 Task: Calculate the distance between Nashville and Atlanta.
Action: Mouse moved to (291, 77)
Screenshot: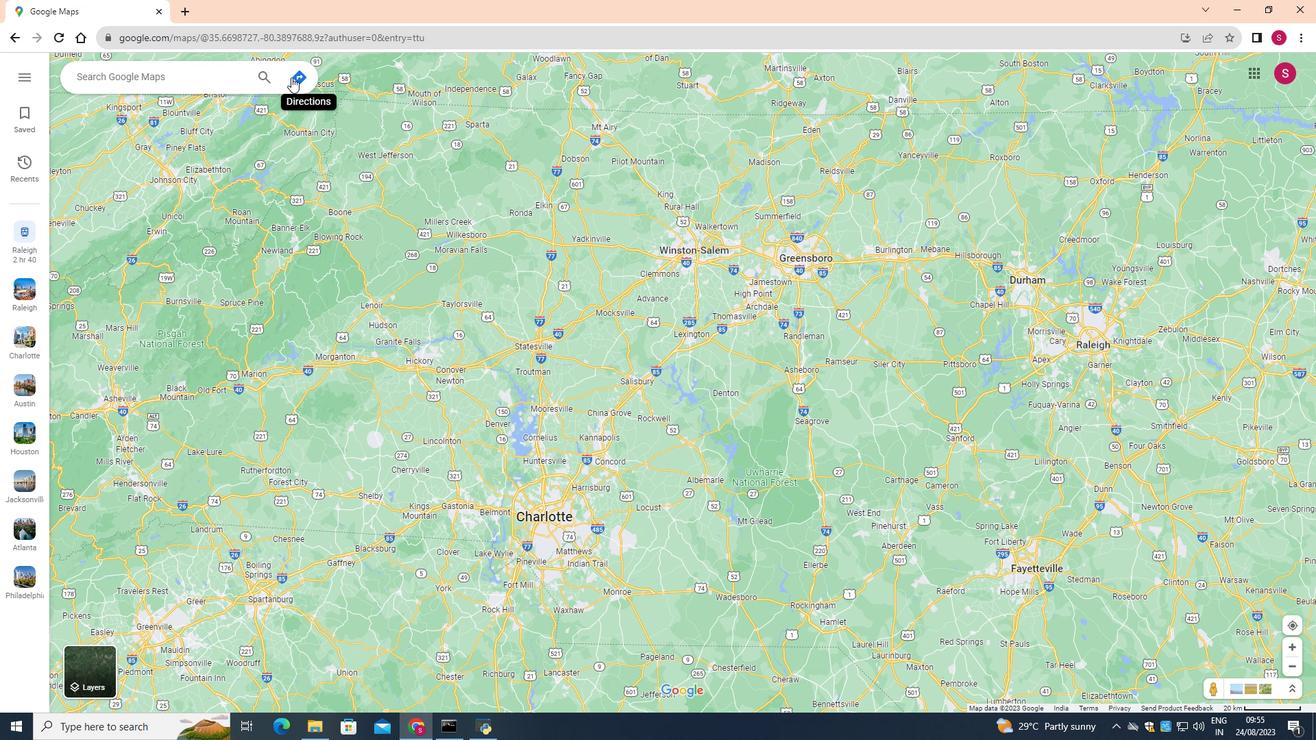 
Action: Mouse pressed left at (291, 77)
Screenshot: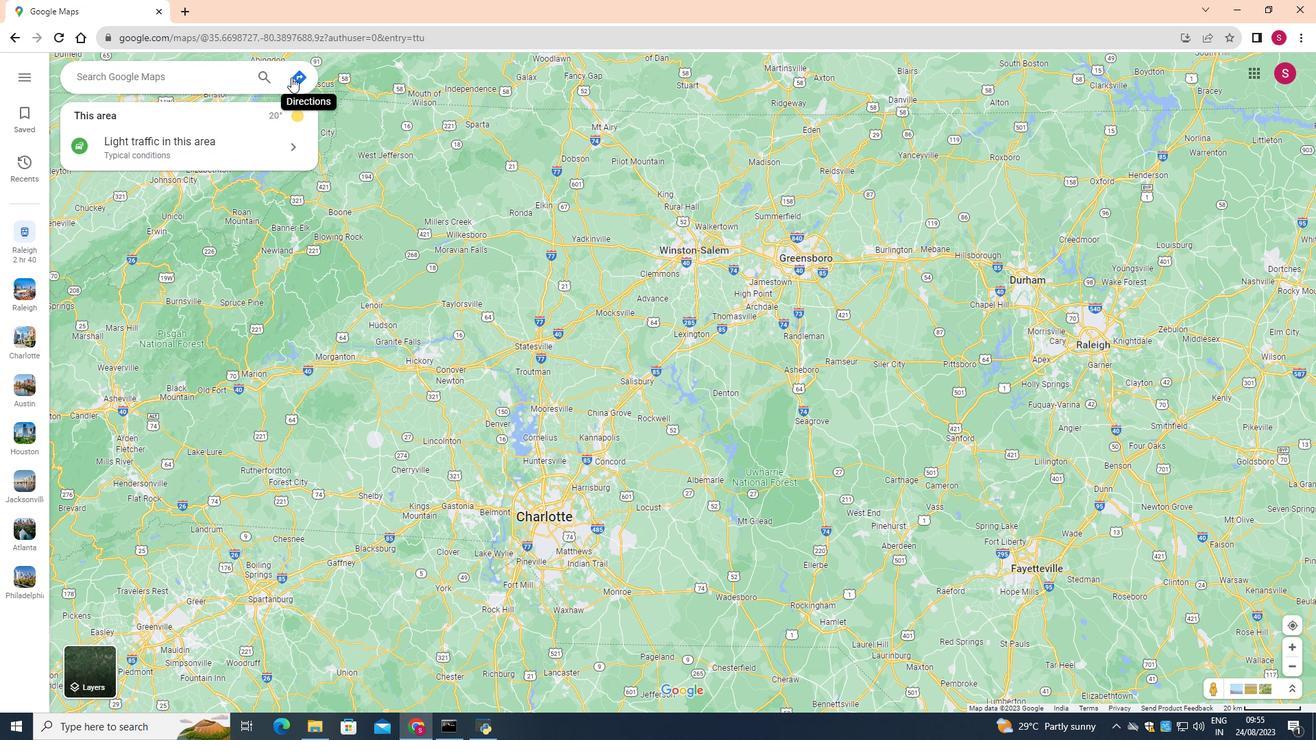 
Action: Mouse moved to (229, 111)
Screenshot: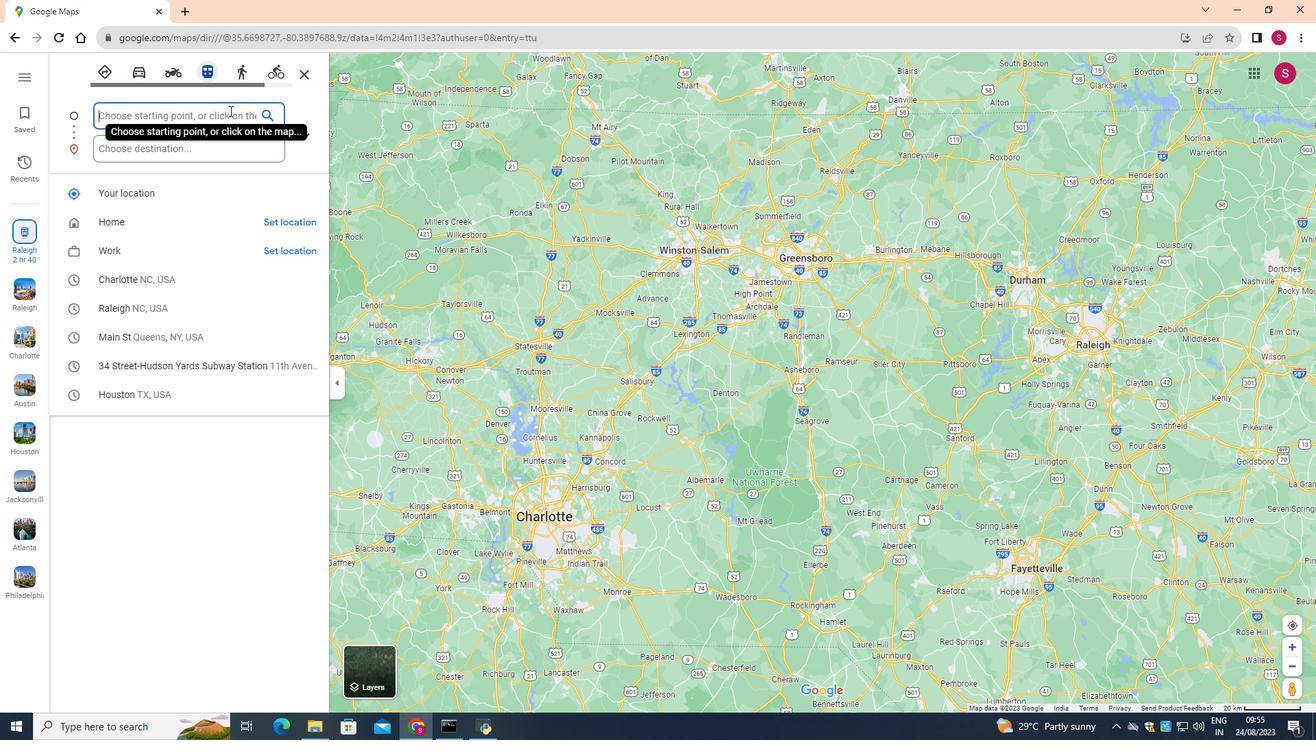 
Action: Mouse pressed left at (229, 111)
Screenshot: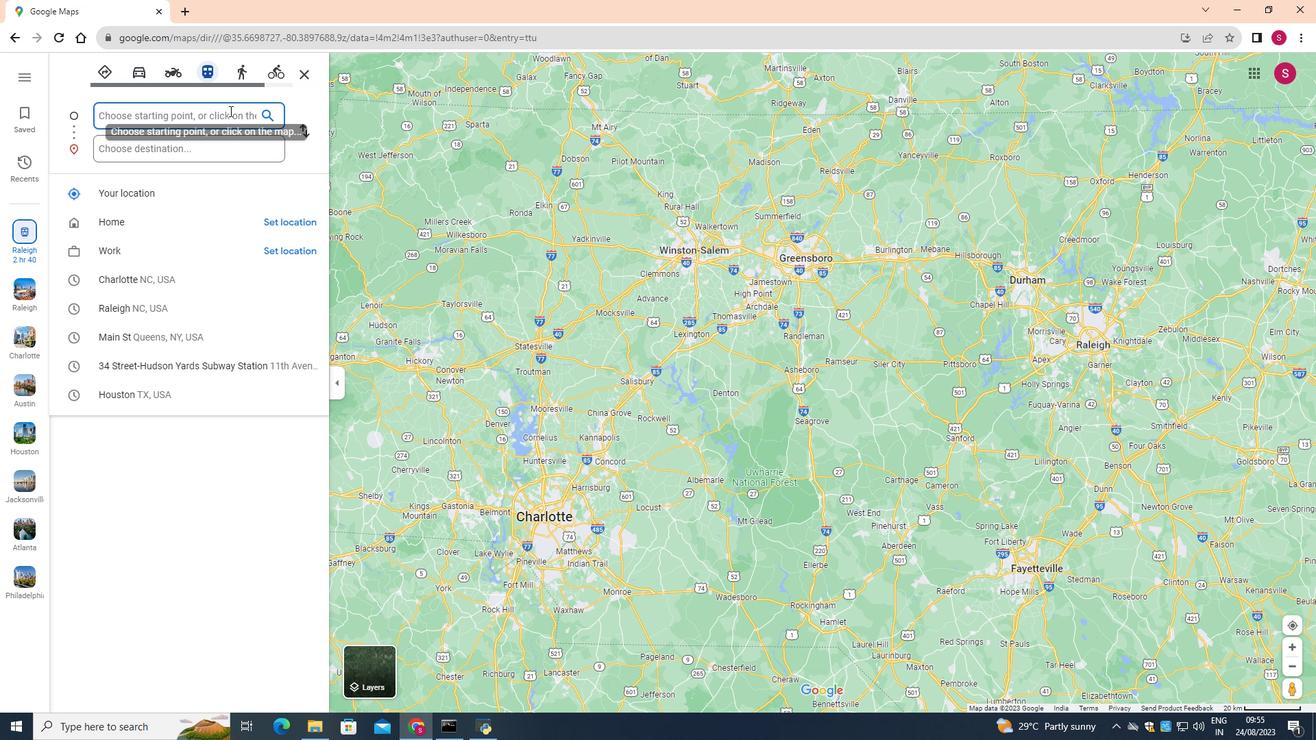 
Action: Key pressed <Key.shift><Key.shift><Key.shift><Key.shift><Key.shift>Nashville
Screenshot: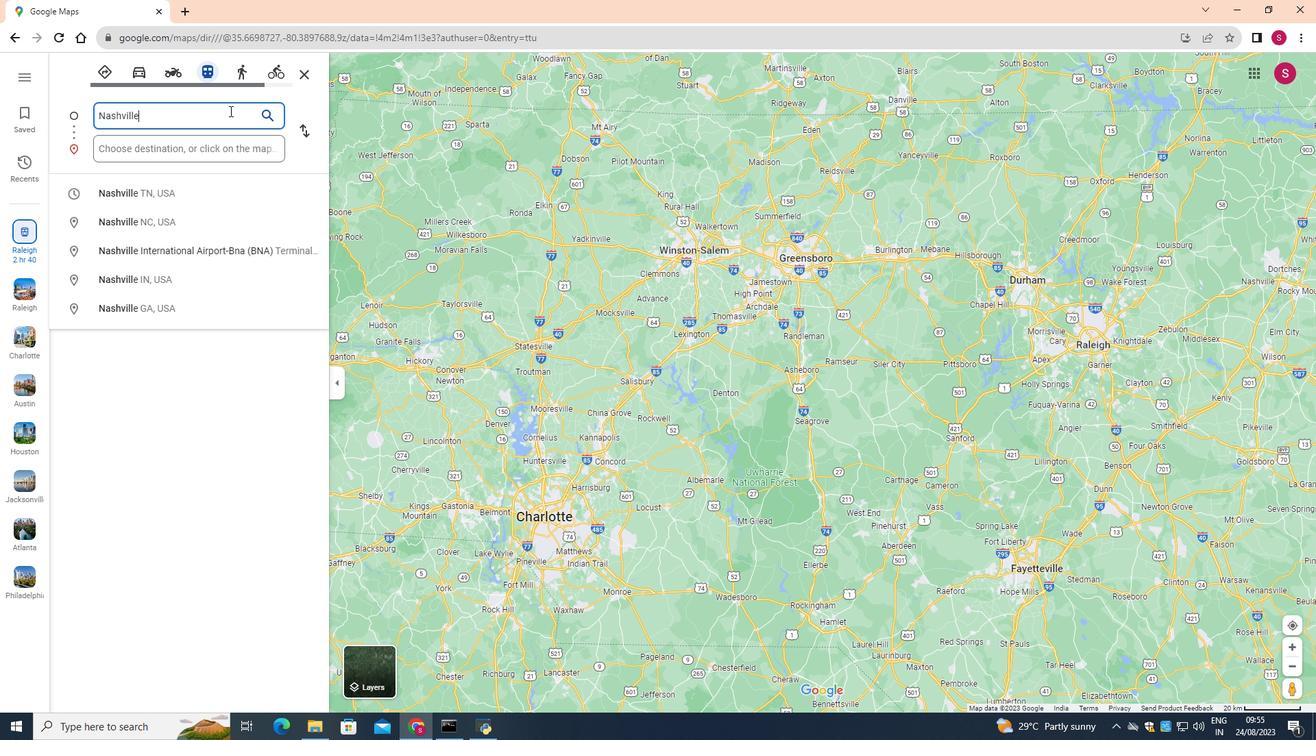 
Action: Mouse moved to (190, 203)
Screenshot: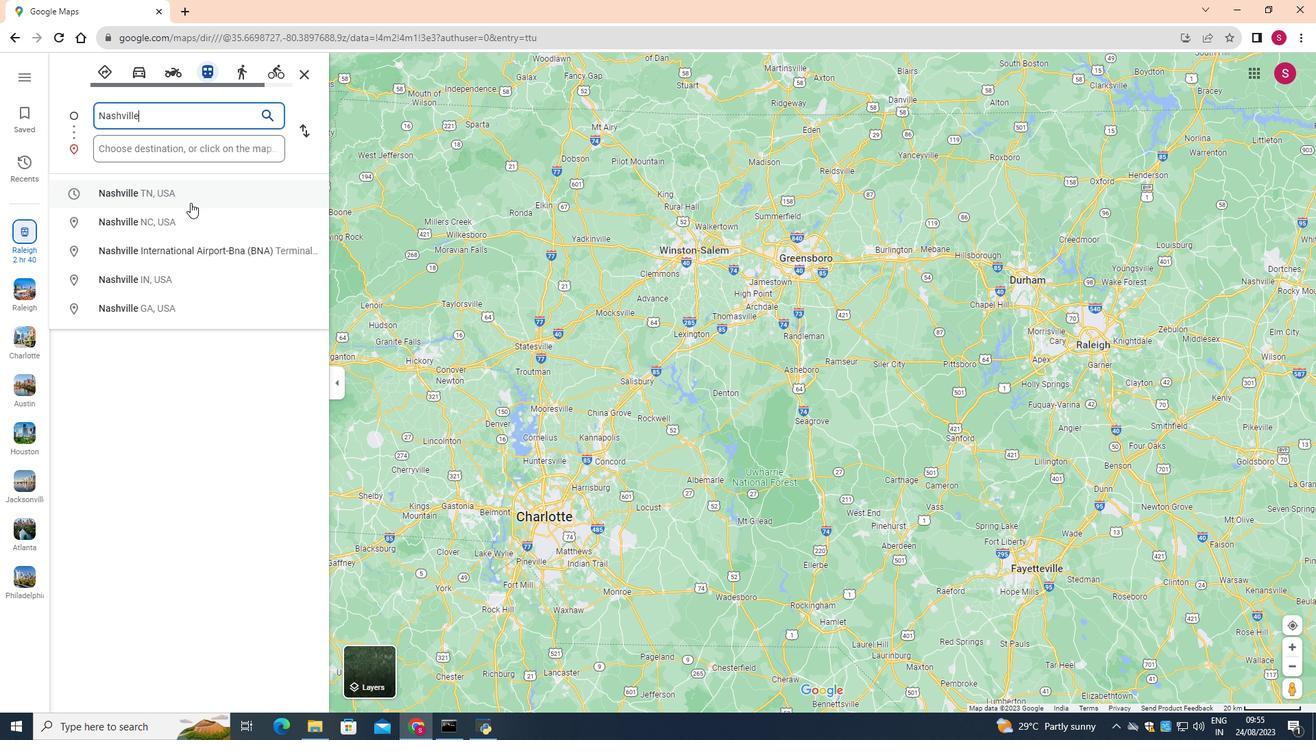 
Action: Mouse pressed left at (190, 203)
Screenshot: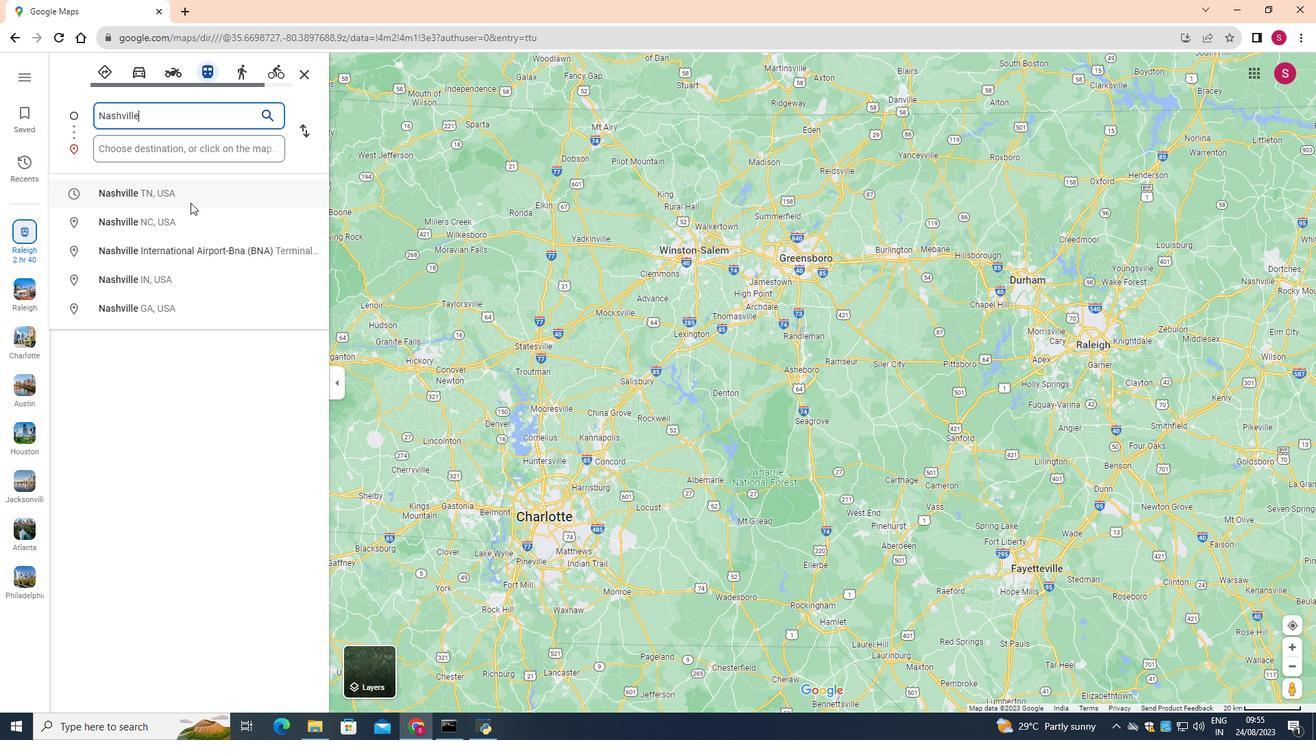 
Action: Mouse moved to (216, 144)
Screenshot: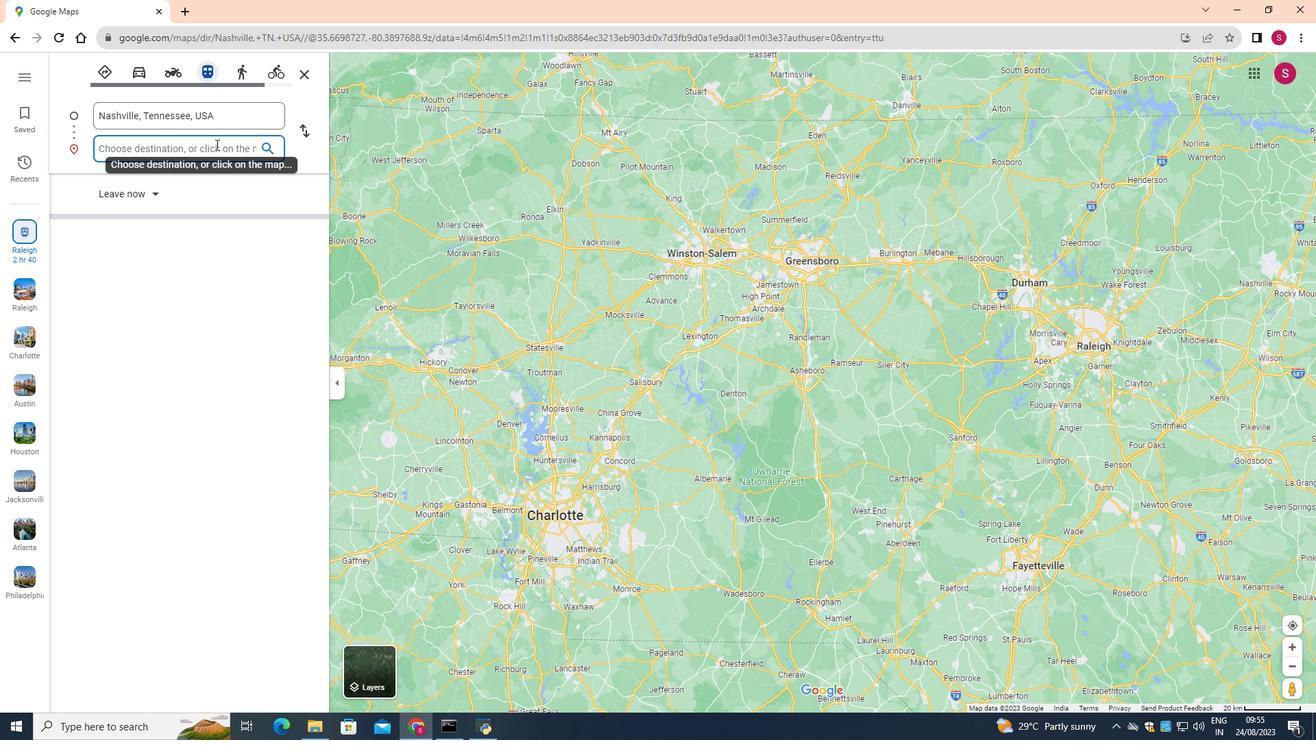 
Action: Mouse pressed left at (216, 144)
Screenshot: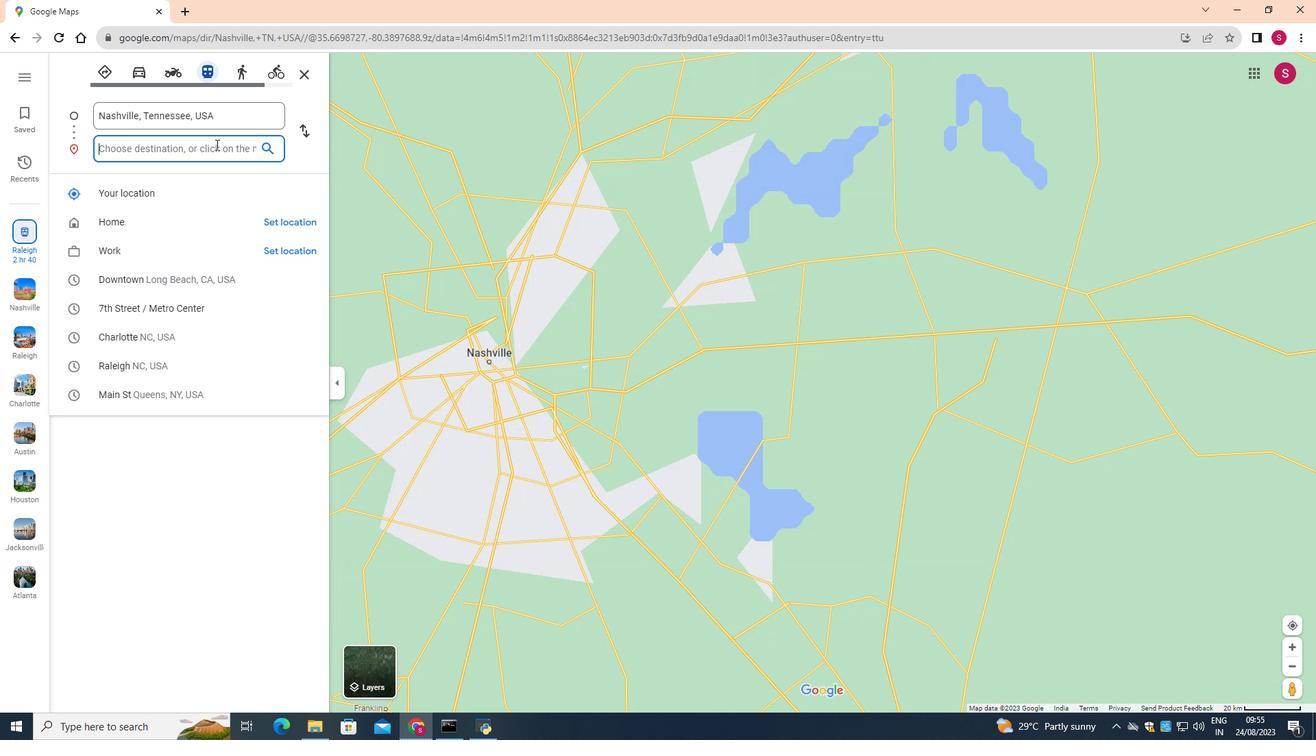 
Action: Key pressed <Key.shift>Atlanta
Screenshot: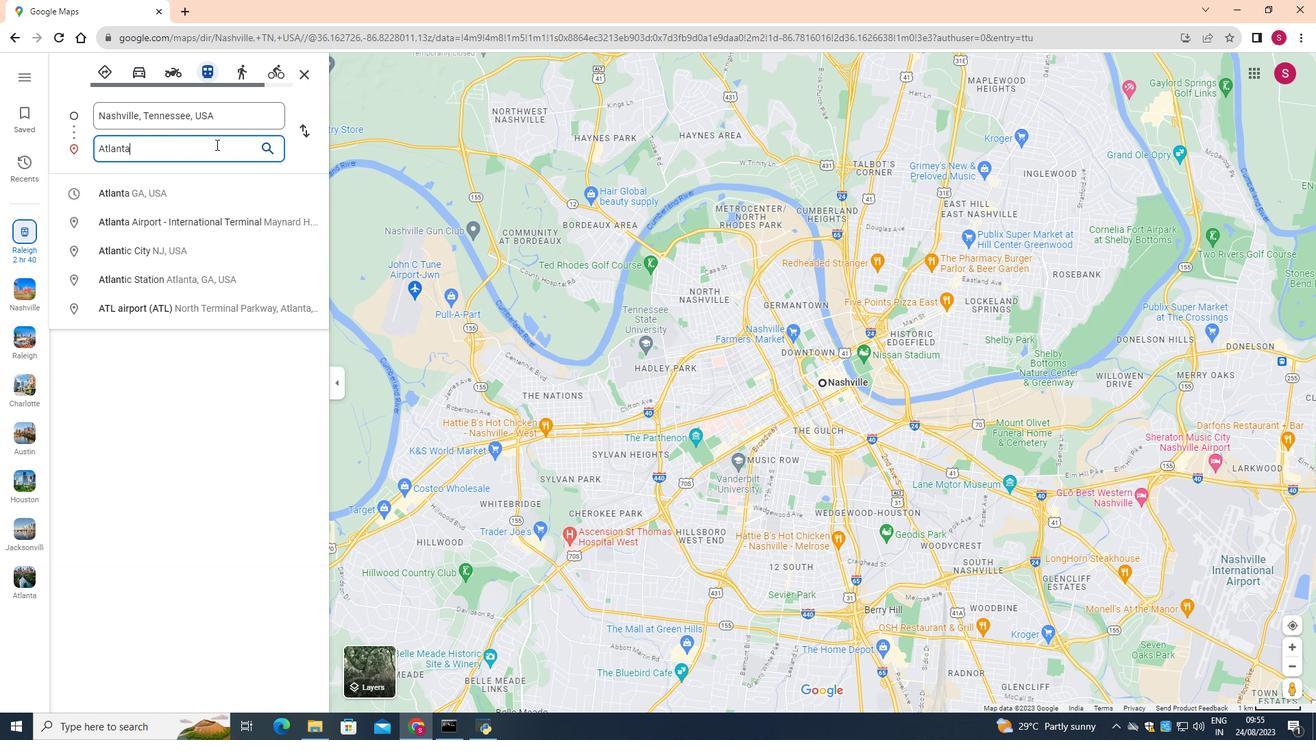 
Action: Mouse moved to (154, 191)
Screenshot: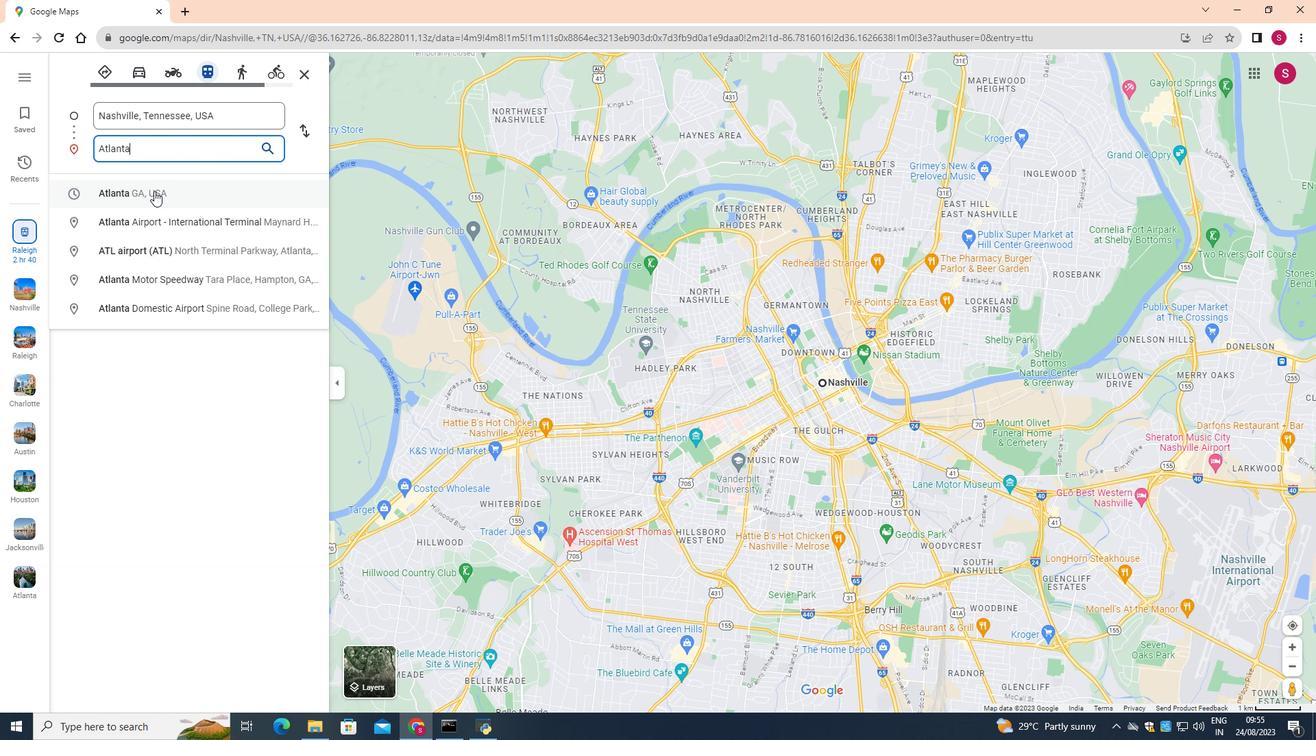 
Action: Mouse pressed left at (154, 191)
Screenshot: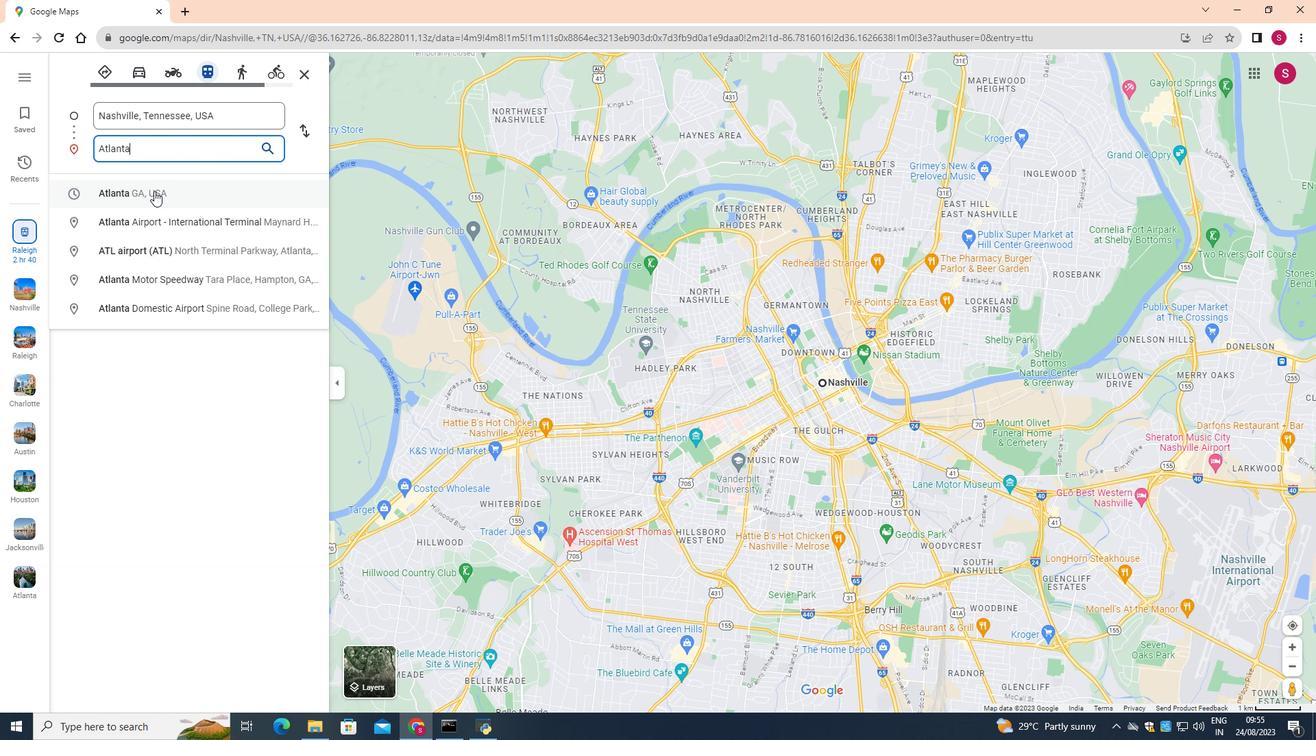 
Action: Mouse moved to (194, 277)
Screenshot: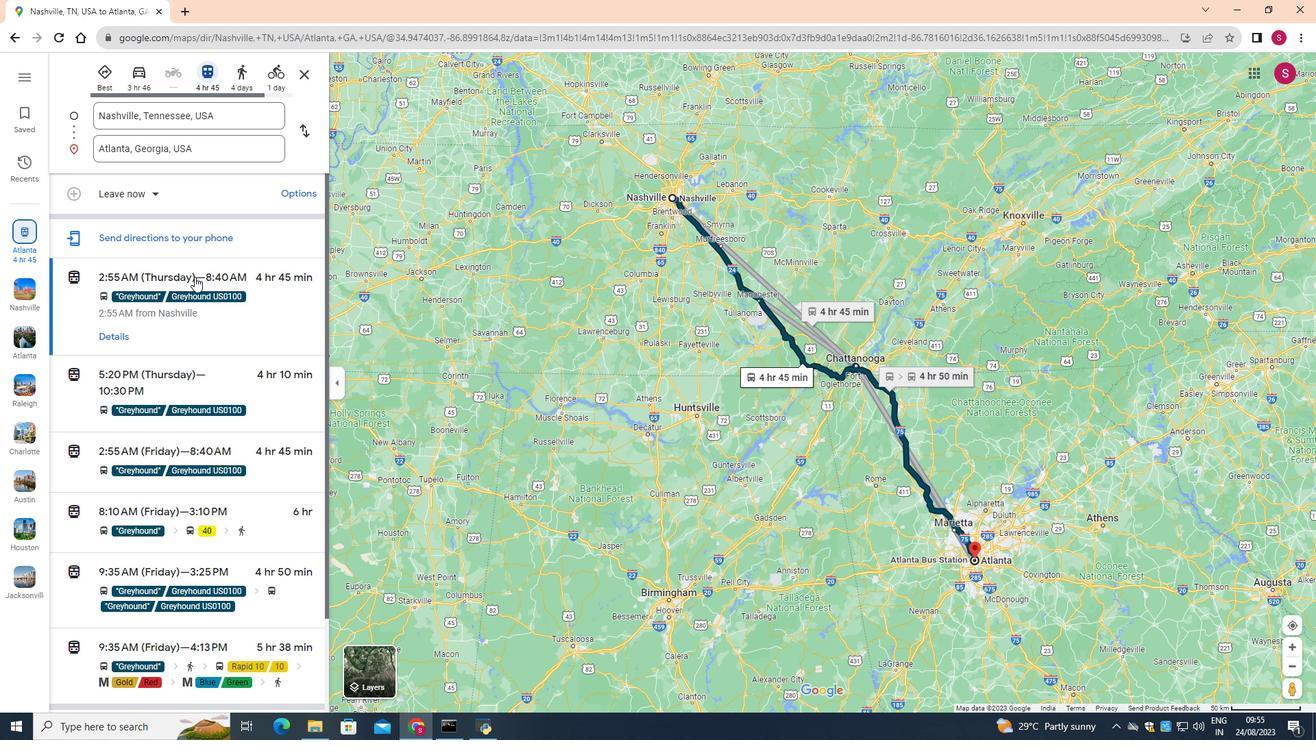 
Action: Mouse scrolled (194, 276) with delta (0, 0)
Screenshot: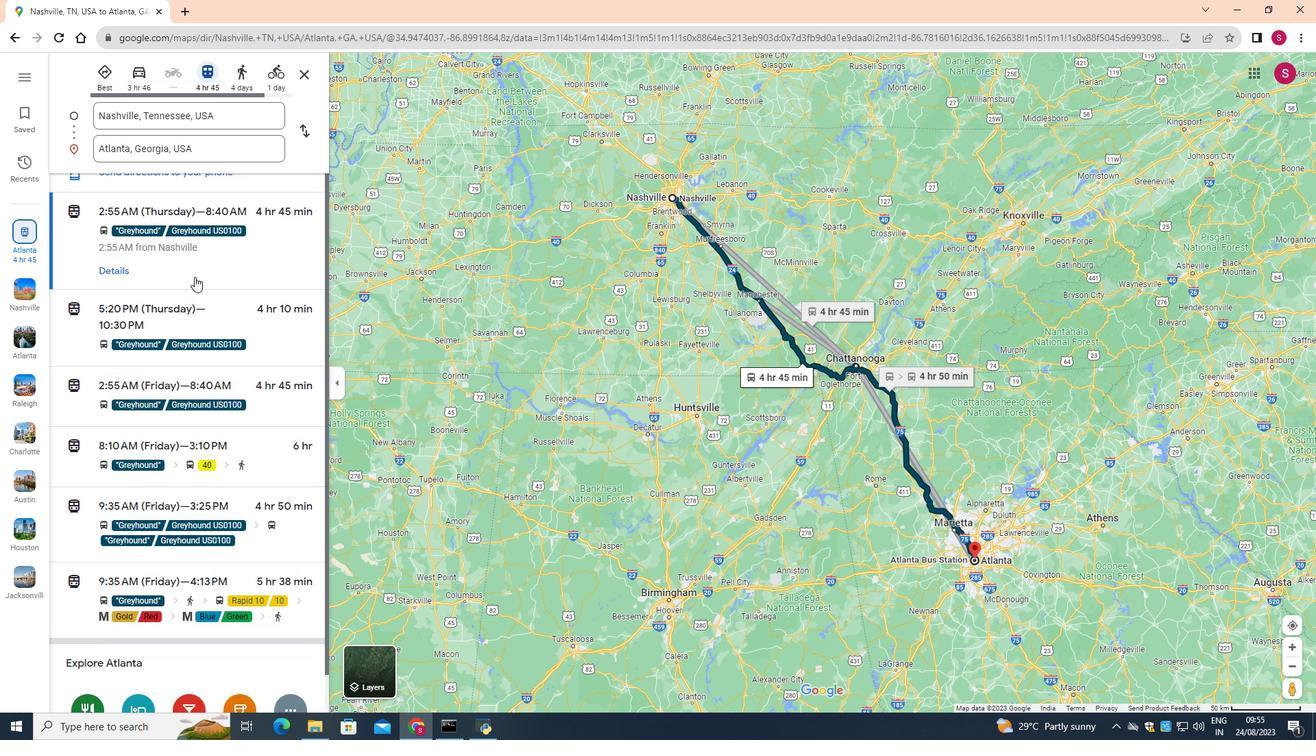 
Action: Mouse scrolled (194, 276) with delta (0, 0)
Screenshot: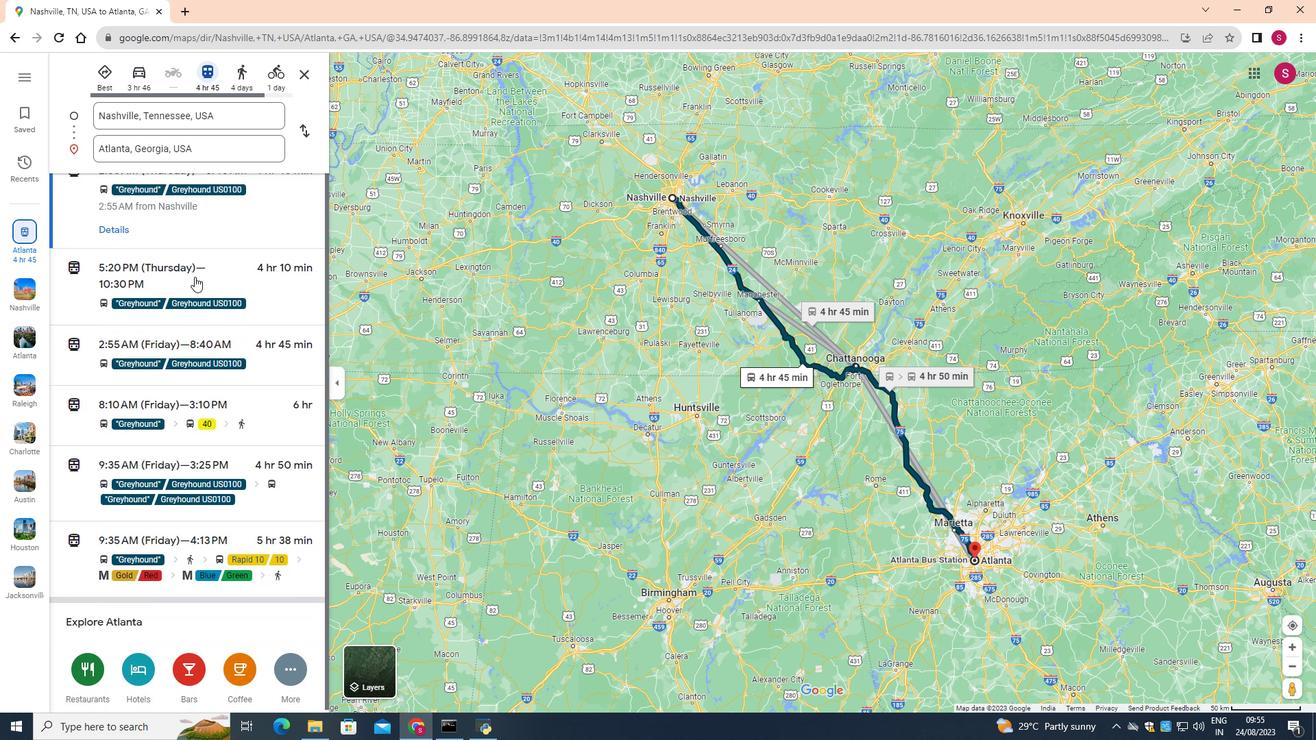 
Action: Mouse scrolled (194, 276) with delta (0, 0)
Screenshot: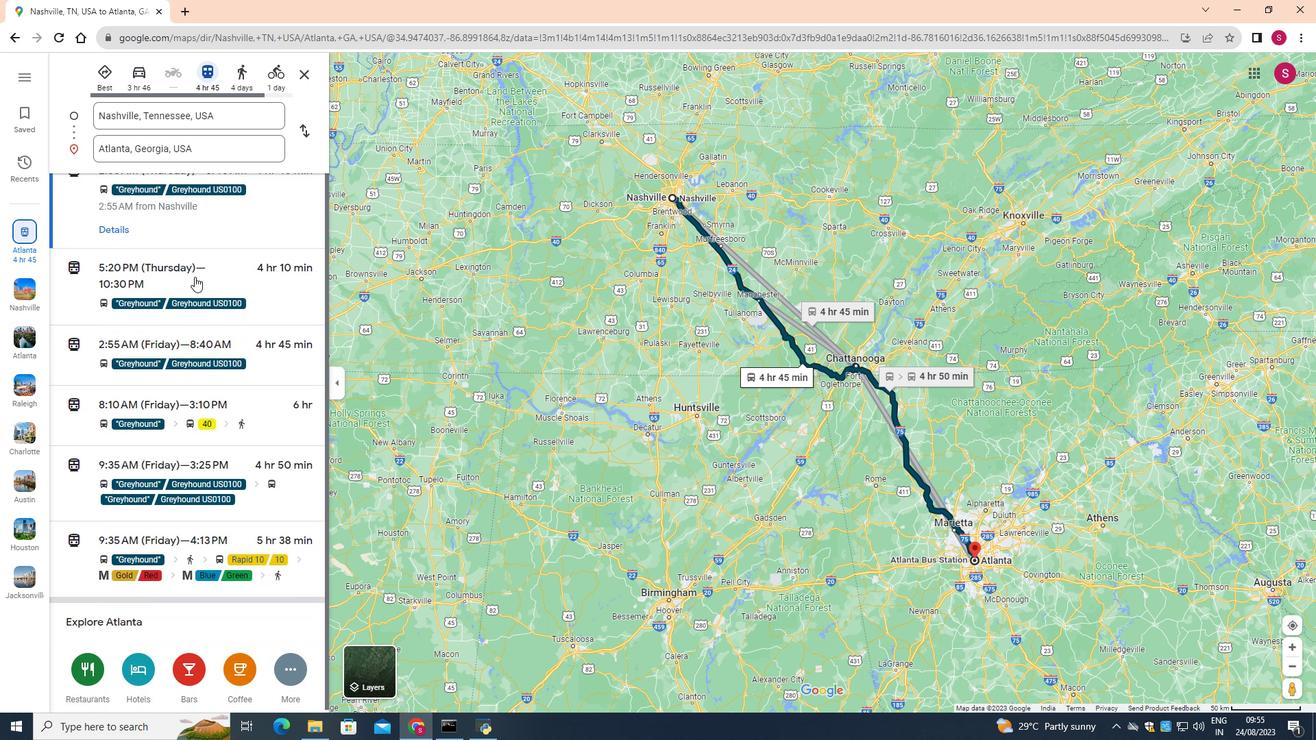 
Action: Mouse scrolled (194, 276) with delta (0, 0)
Screenshot: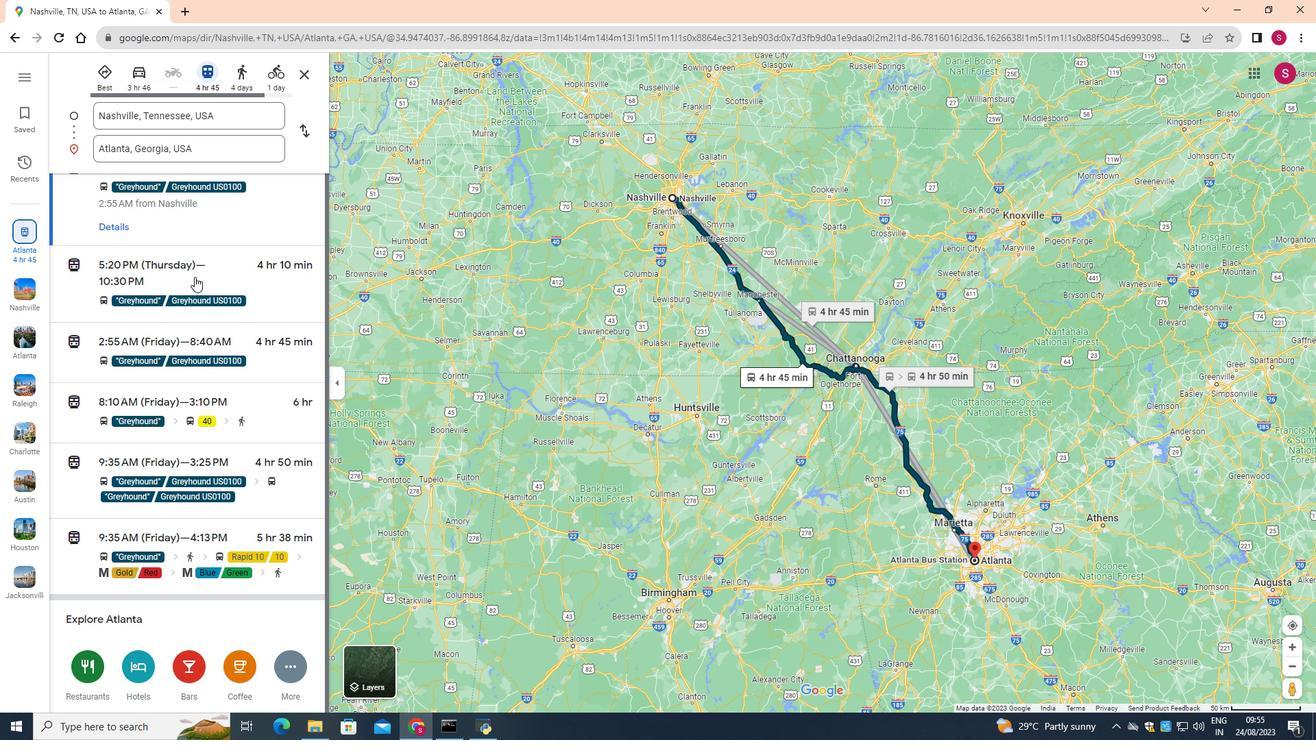 
Action: Mouse scrolled (194, 276) with delta (0, 0)
Screenshot: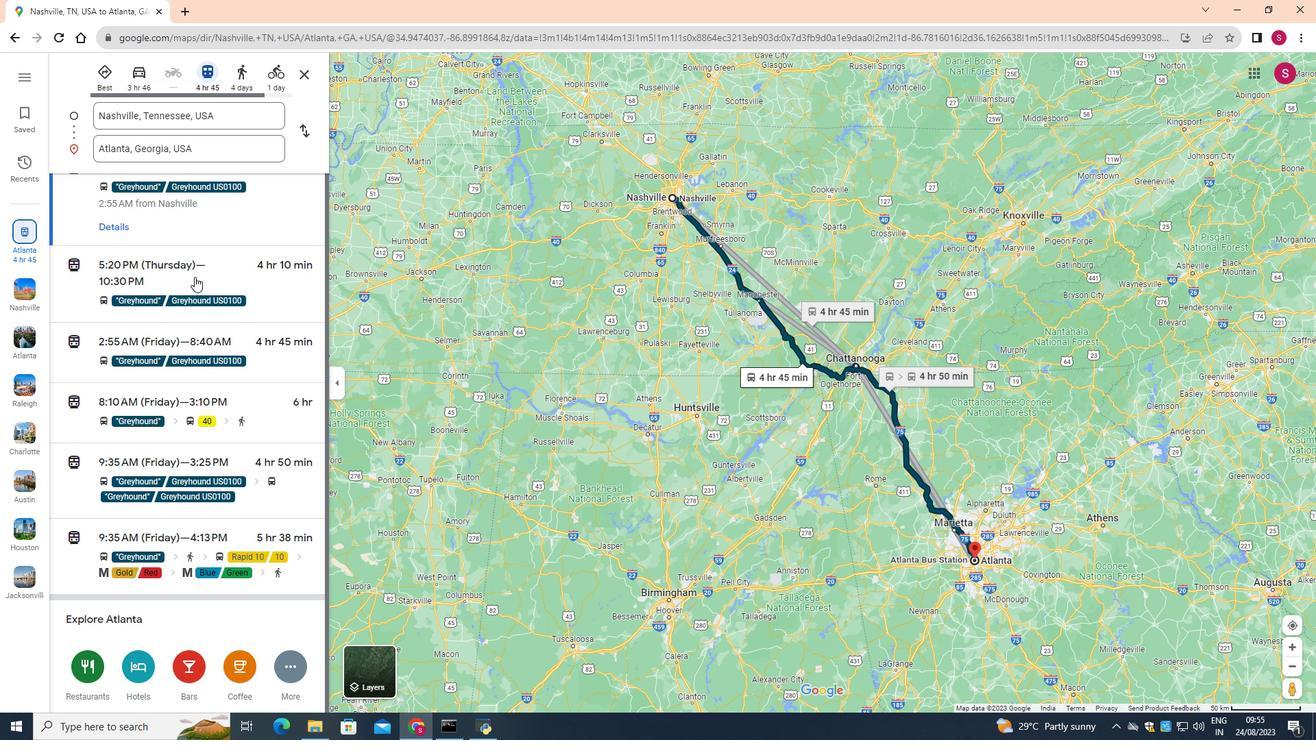 
Action: Mouse moved to (594, 666)
Screenshot: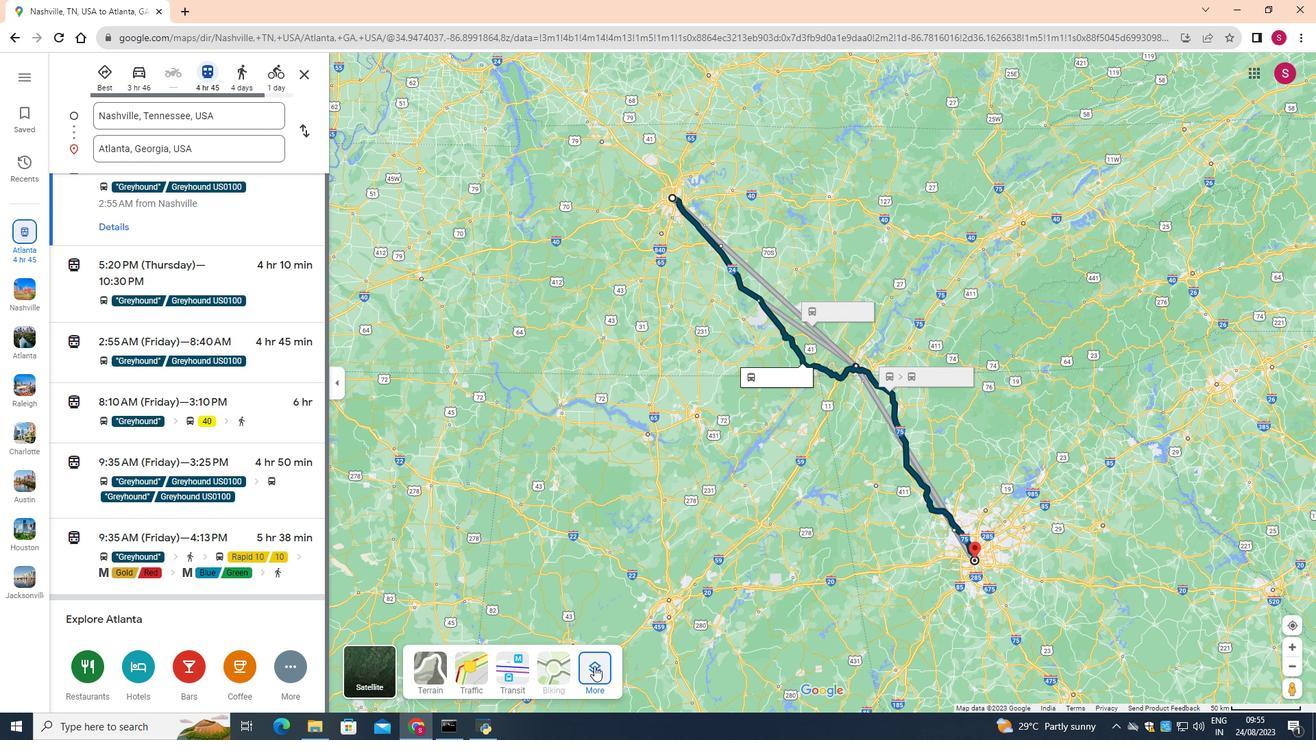 
Action: Mouse pressed left at (594, 666)
Screenshot: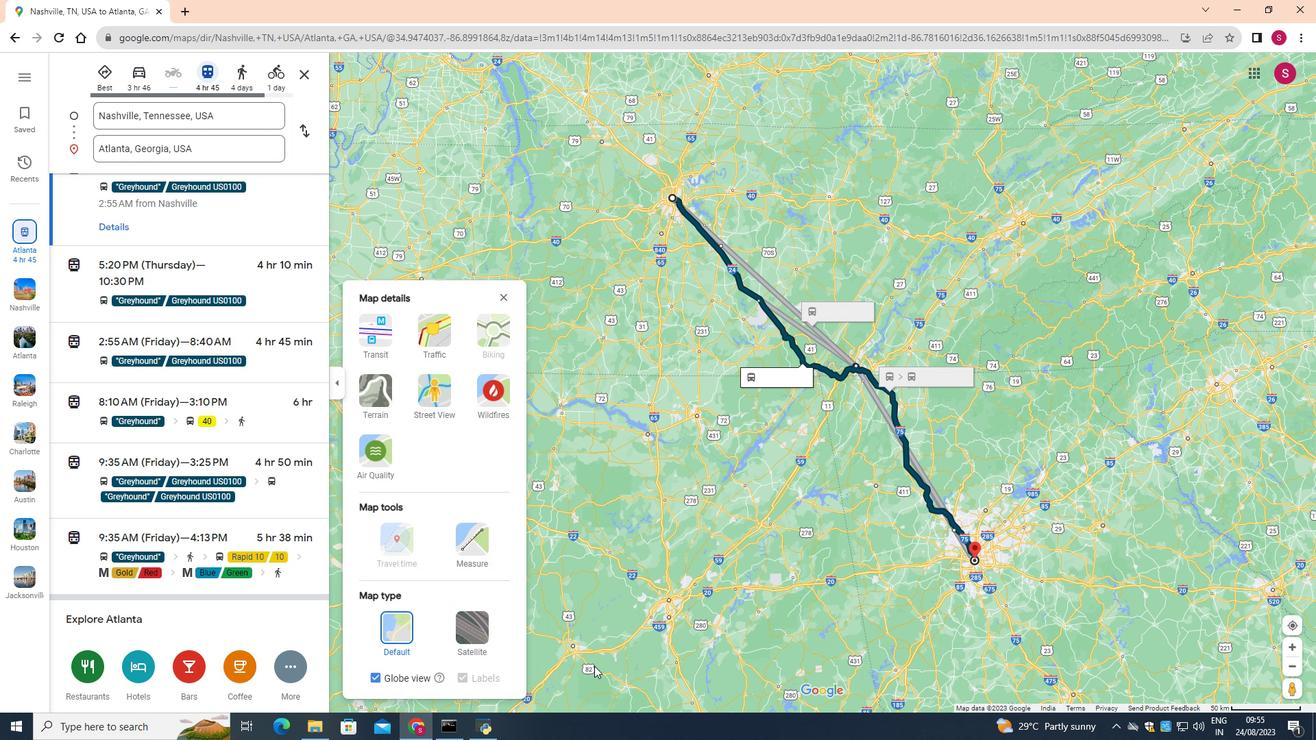 
Action: Mouse moved to (462, 545)
Screenshot: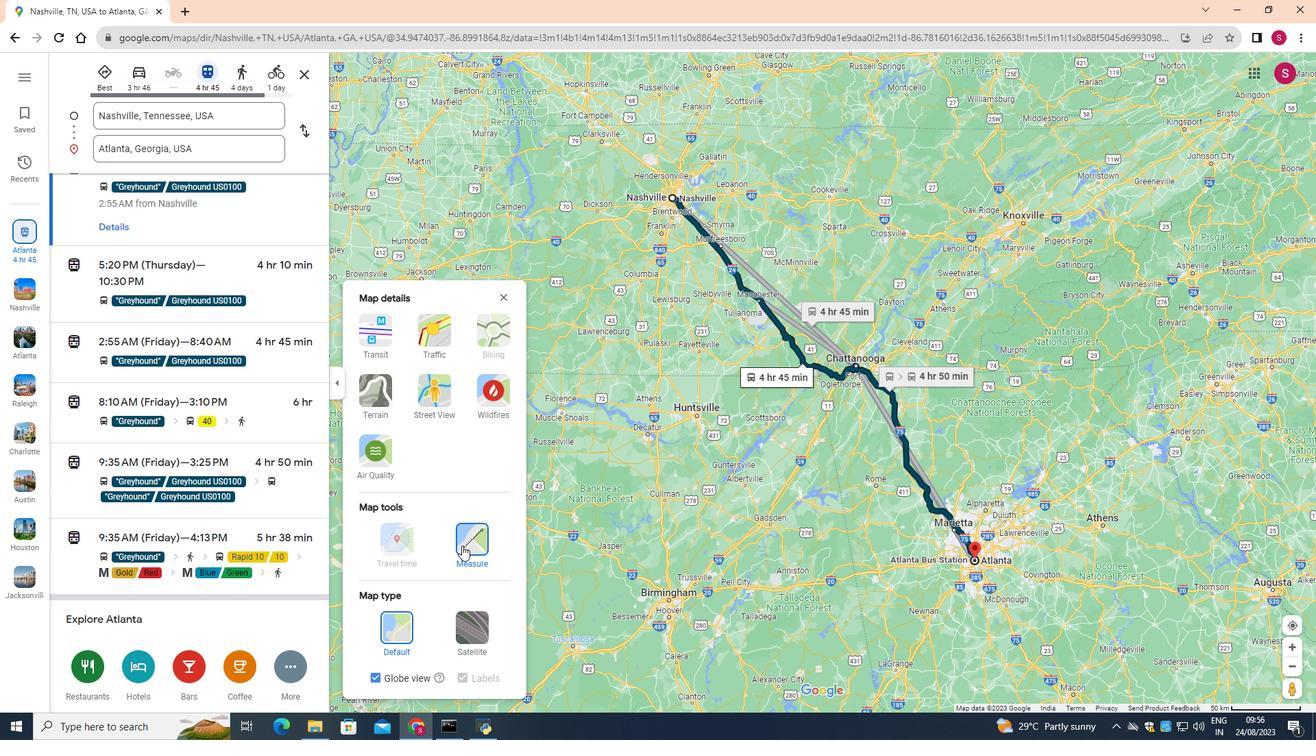 
Action: Mouse pressed left at (462, 545)
Screenshot: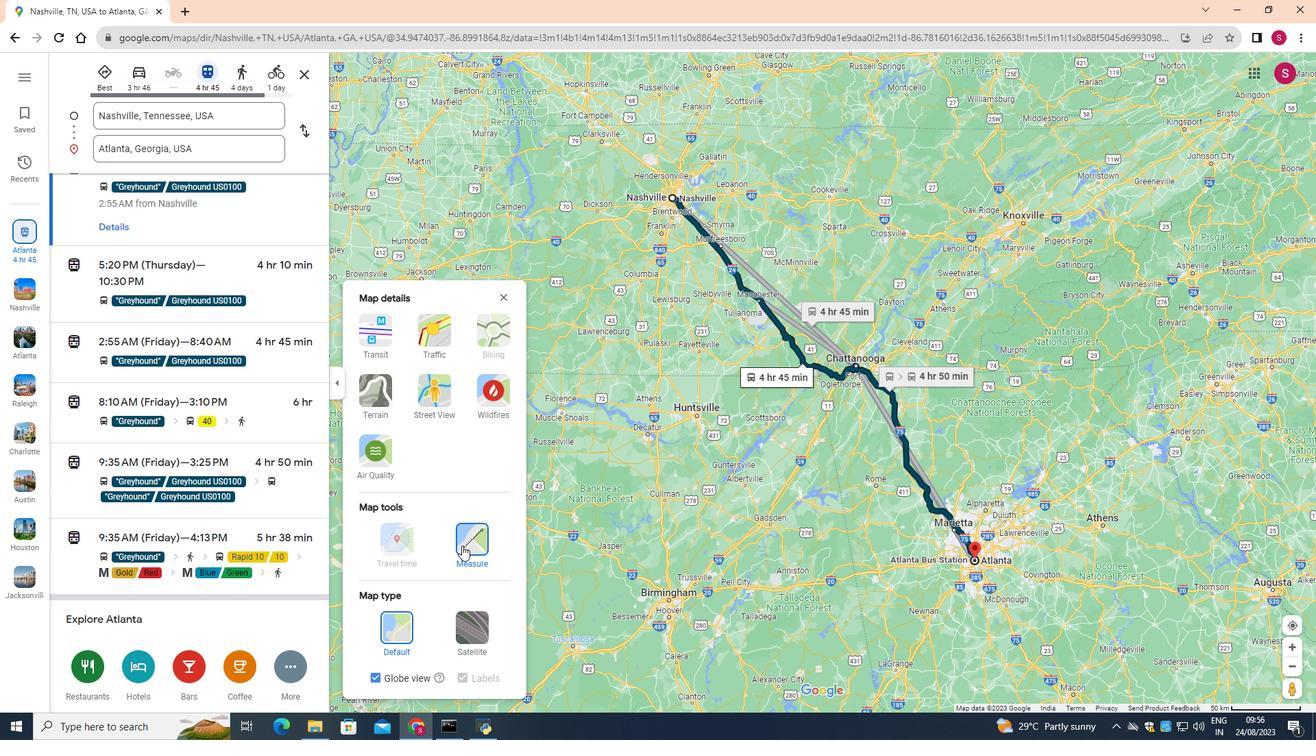 
Action: Mouse moved to (505, 298)
Screenshot: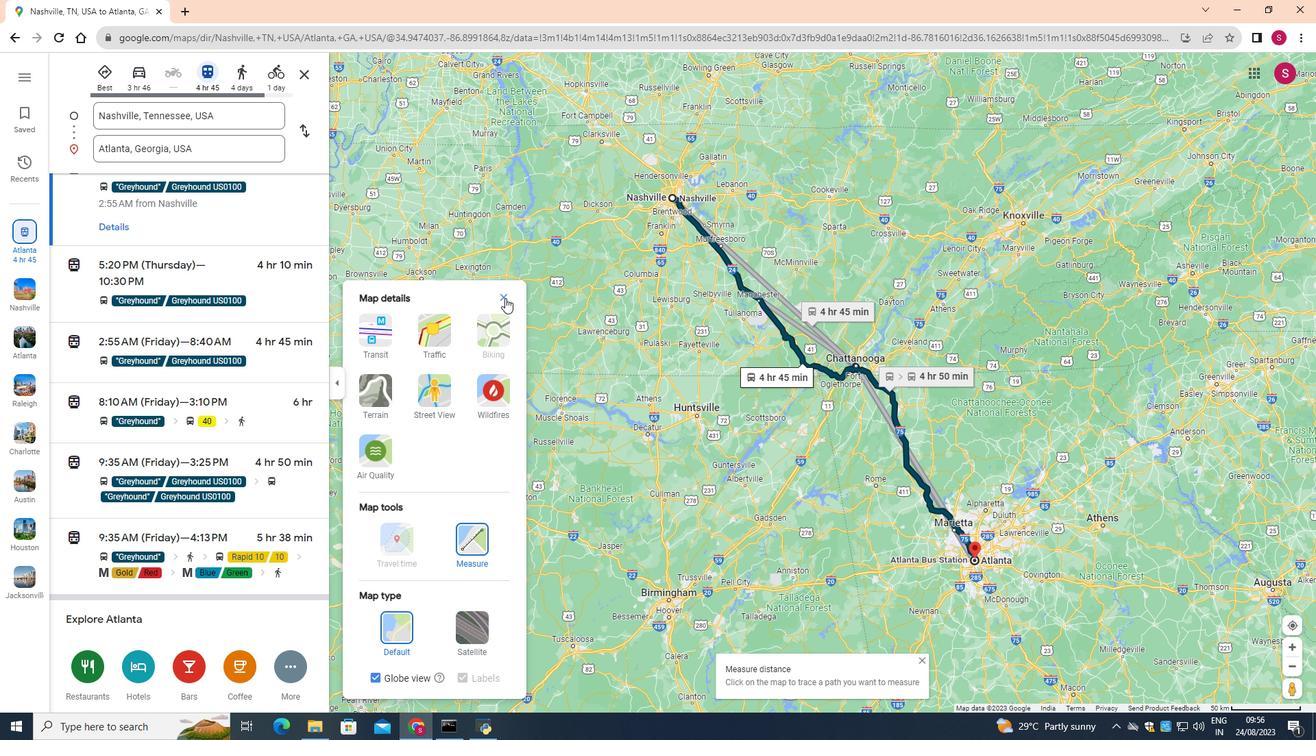 
Action: Mouse pressed left at (505, 298)
Screenshot: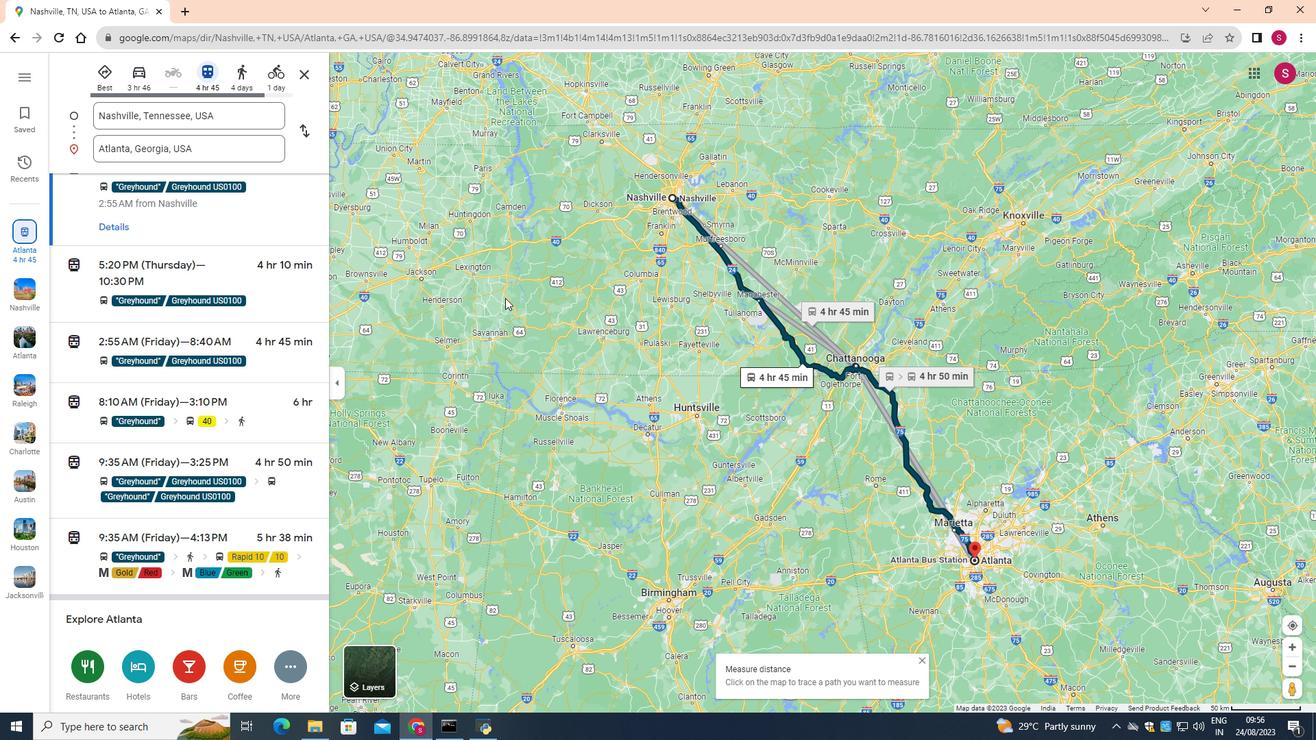 
Action: Mouse moved to (674, 196)
Screenshot: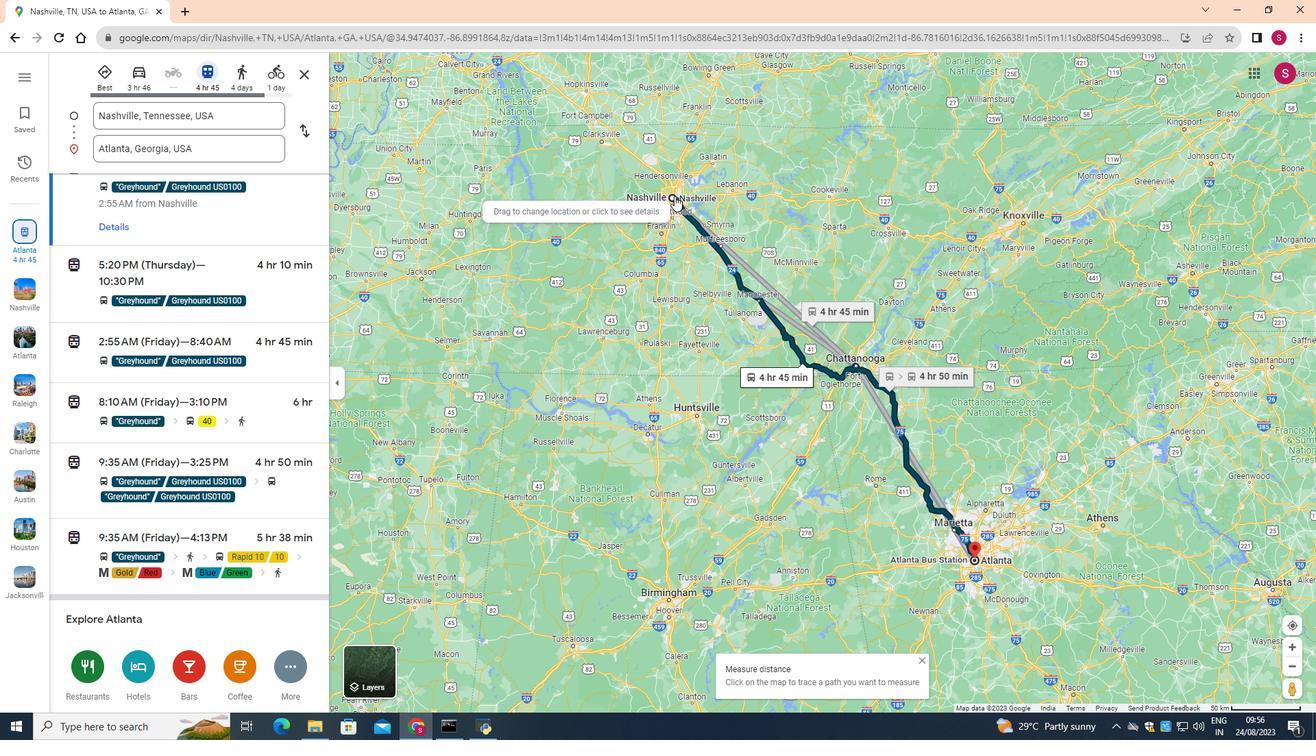 
Action: Mouse pressed left at (674, 196)
Screenshot: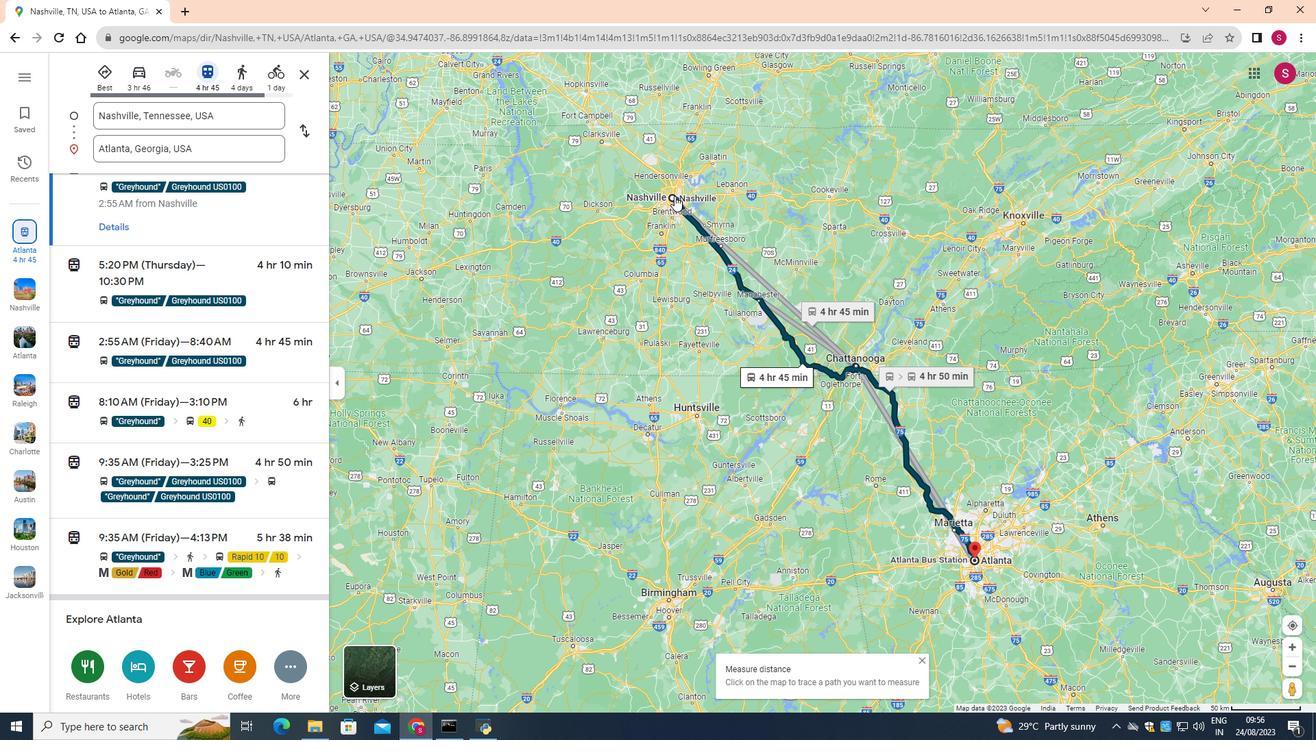 
Action: Mouse moved to (973, 552)
Screenshot: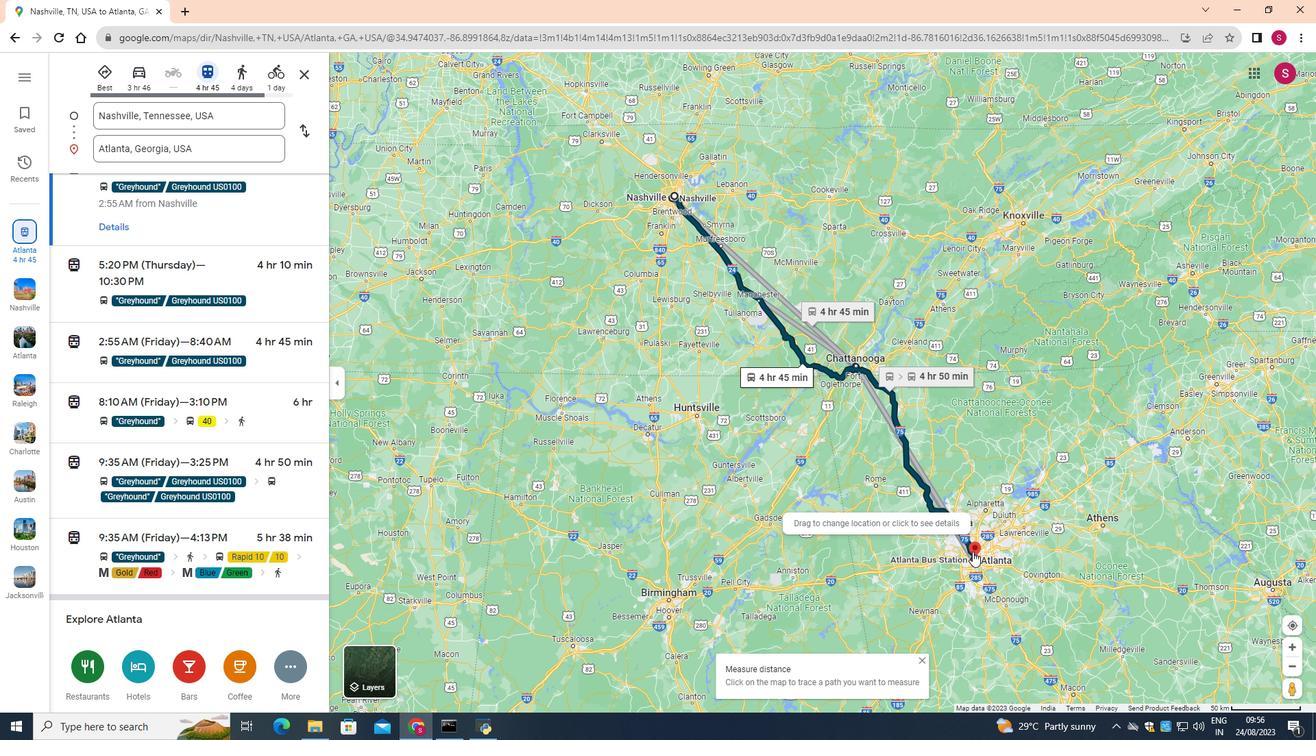 
Action: Mouse pressed left at (973, 552)
Screenshot: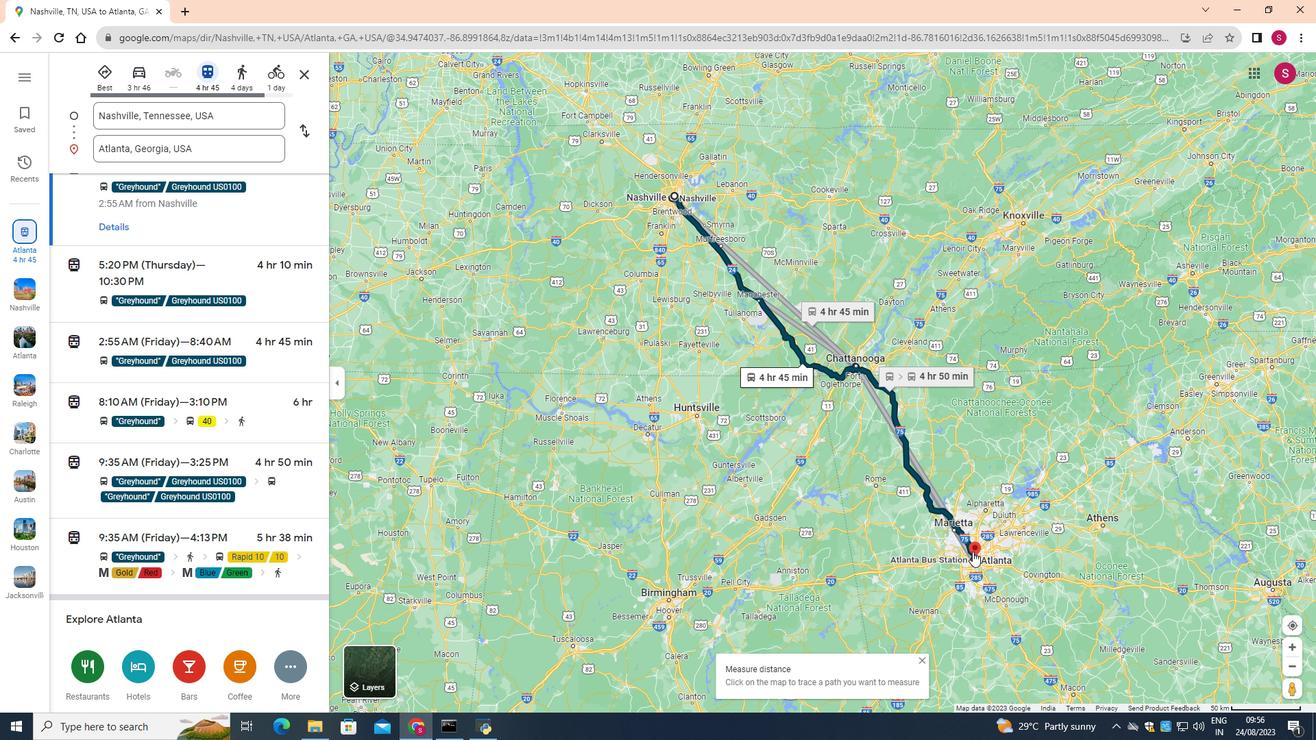 
Action: Mouse moved to (827, 442)
Screenshot: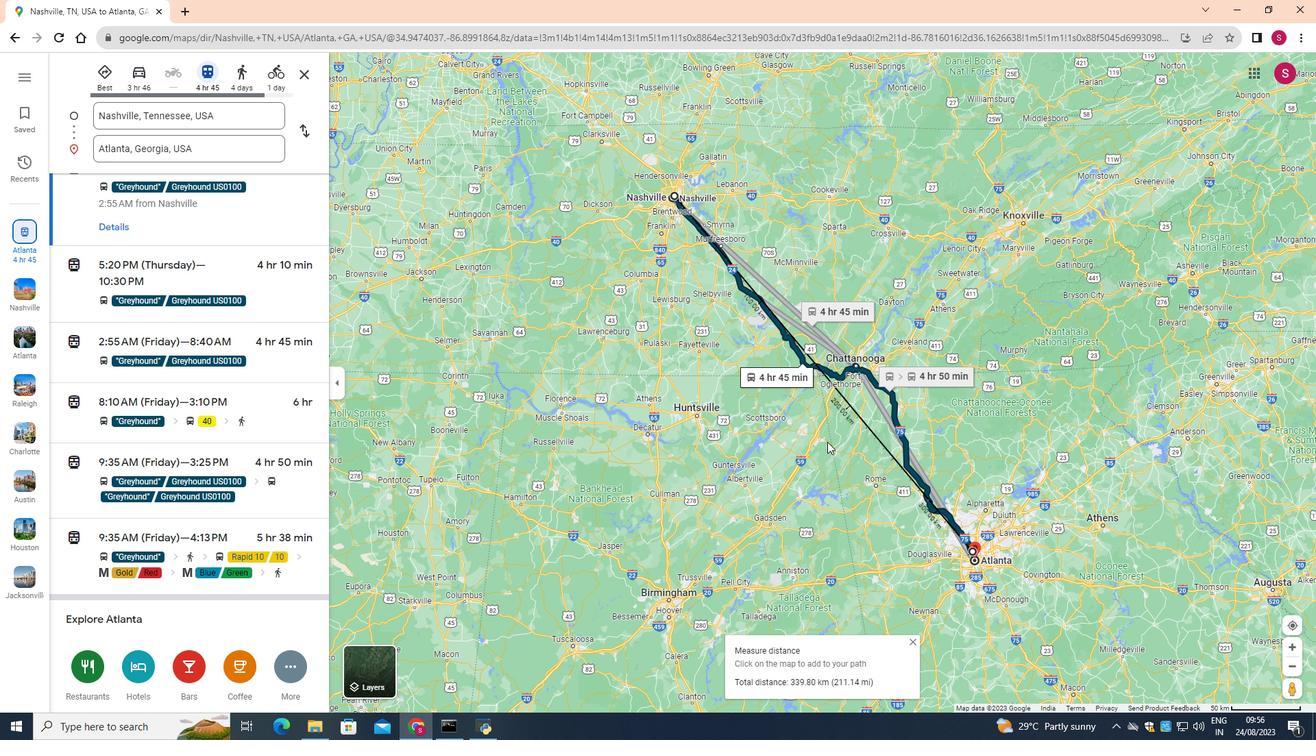 
